 Task: Create ChildIssue0000000601 as Child Issue of Issue Issue0000000301 in Backlog  in Scrum Project Project0000000061 in Jira. Create ChildIssue0000000602 as Child Issue of Issue Issue0000000301 in Backlog  in Scrum Project Project0000000061 in Jira. Create ChildIssue0000000603 as Child Issue of Issue Issue0000000302 in Backlog  in Scrum Project Project0000000061 in Jira. Create ChildIssue0000000604 as Child Issue of Issue Issue0000000302 in Backlog  in Scrum Project Project0000000061 in Jira. Create ChildIssue0000000605 as Child Issue of Issue Issue0000000303 in Backlog  in Scrum Project Project0000000061 in Jira
Action: Mouse moved to (231, 66)
Screenshot: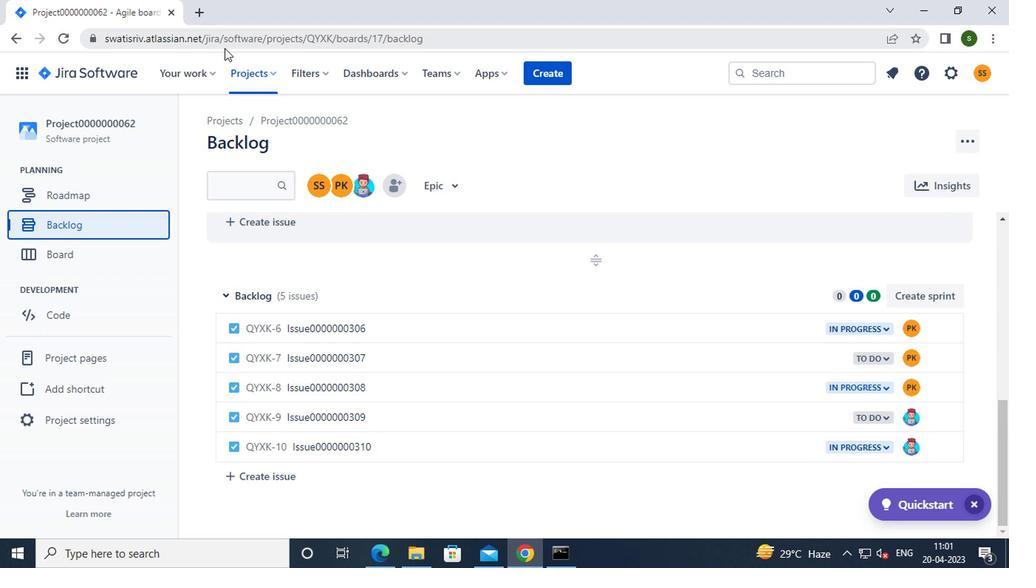 
Action: Mouse pressed left at (231, 66)
Screenshot: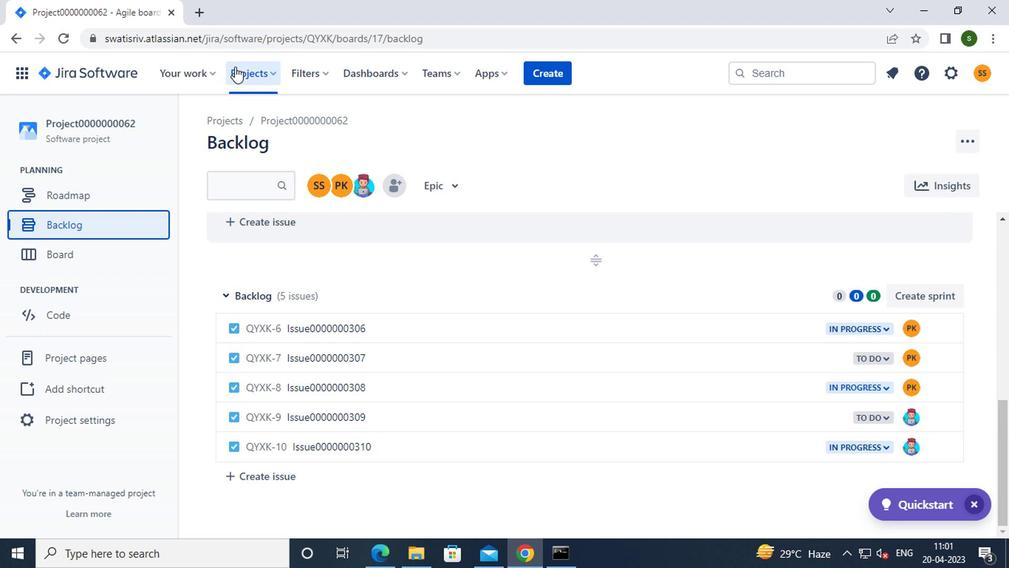 
Action: Mouse moved to (304, 184)
Screenshot: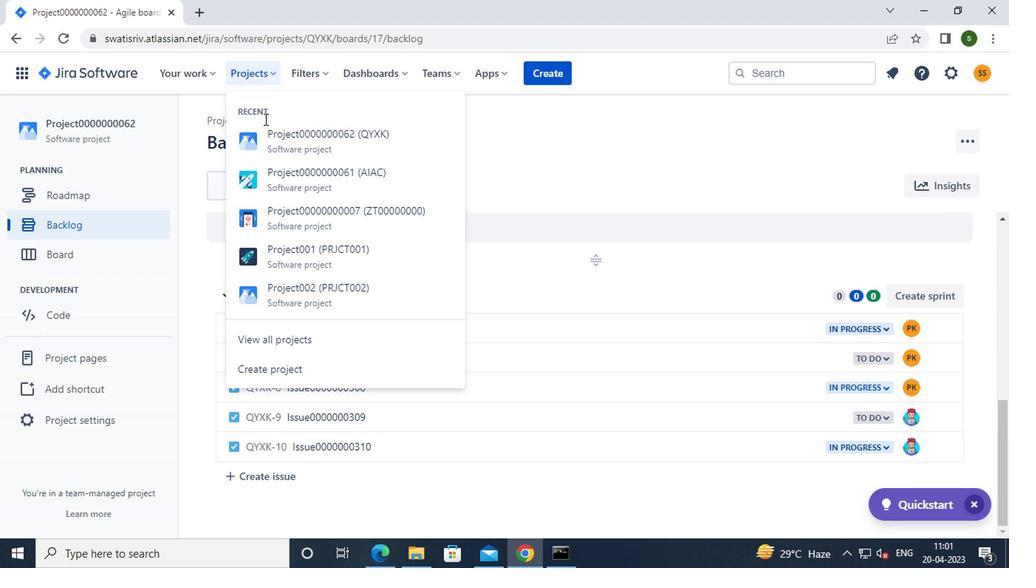 
Action: Mouse pressed left at (304, 184)
Screenshot: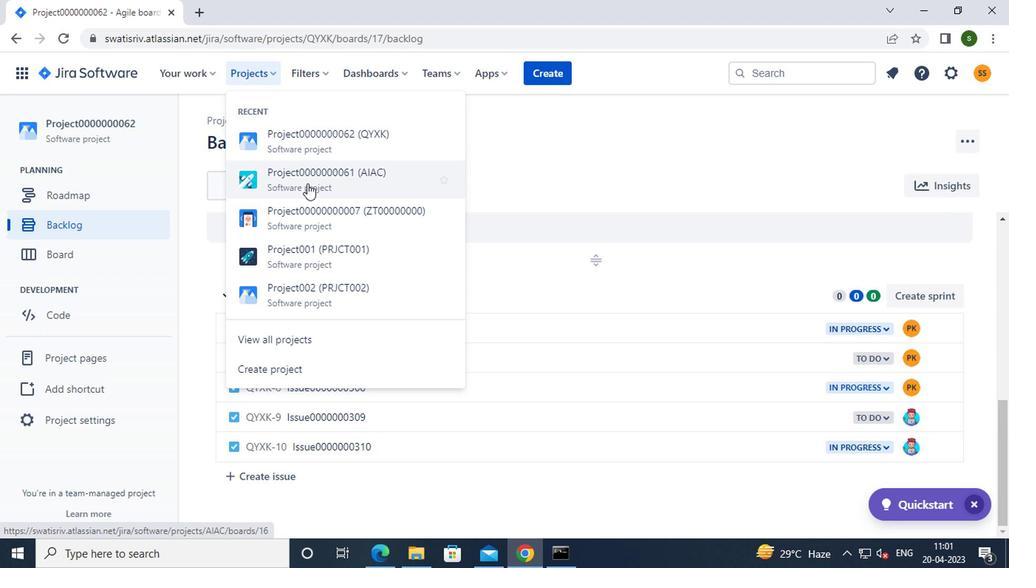 
Action: Mouse moved to (71, 227)
Screenshot: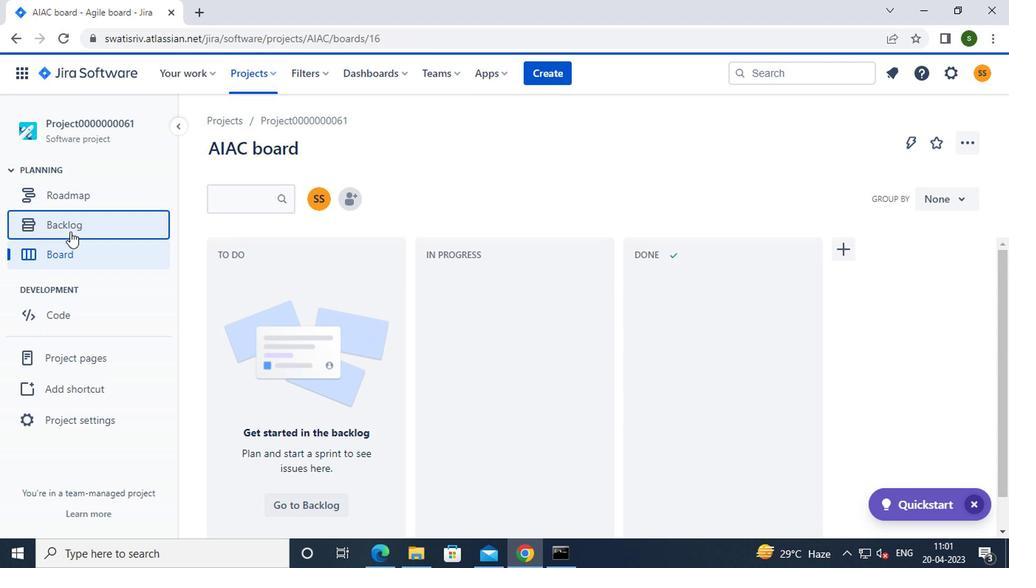 
Action: Mouse pressed left at (71, 227)
Screenshot: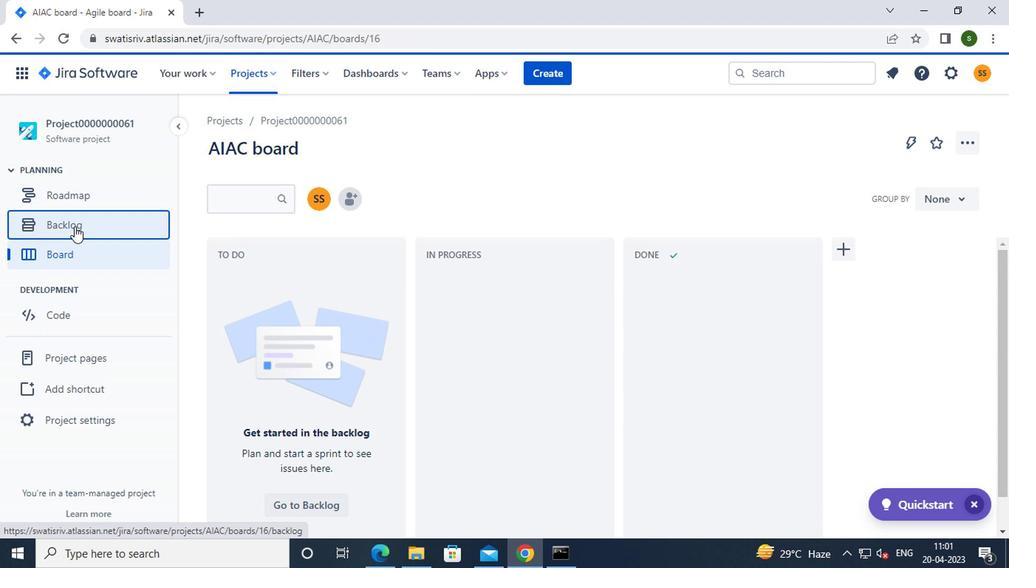 
Action: Mouse moved to (543, 357)
Screenshot: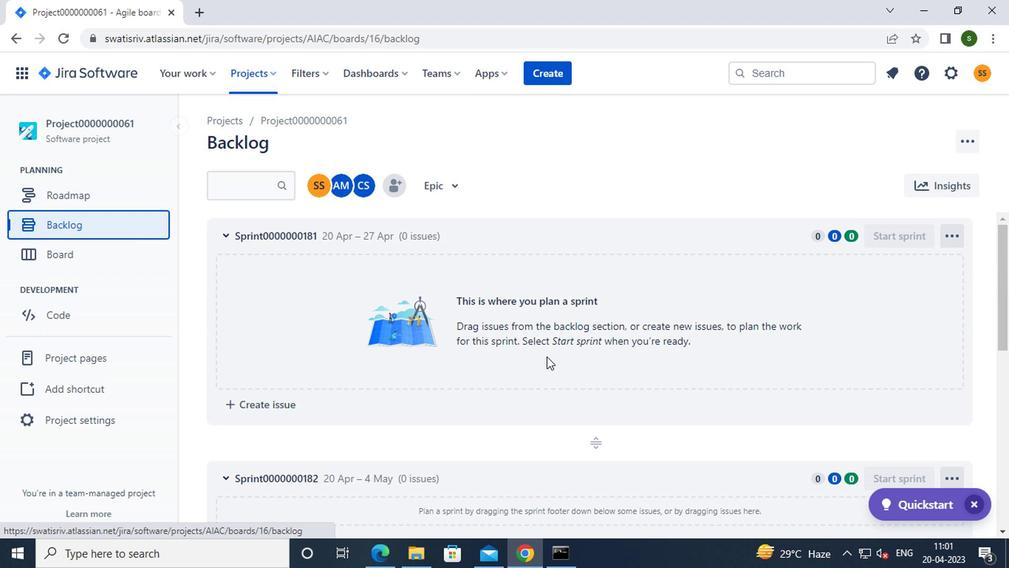 
Action: Mouse scrolled (543, 356) with delta (0, 0)
Screenshot: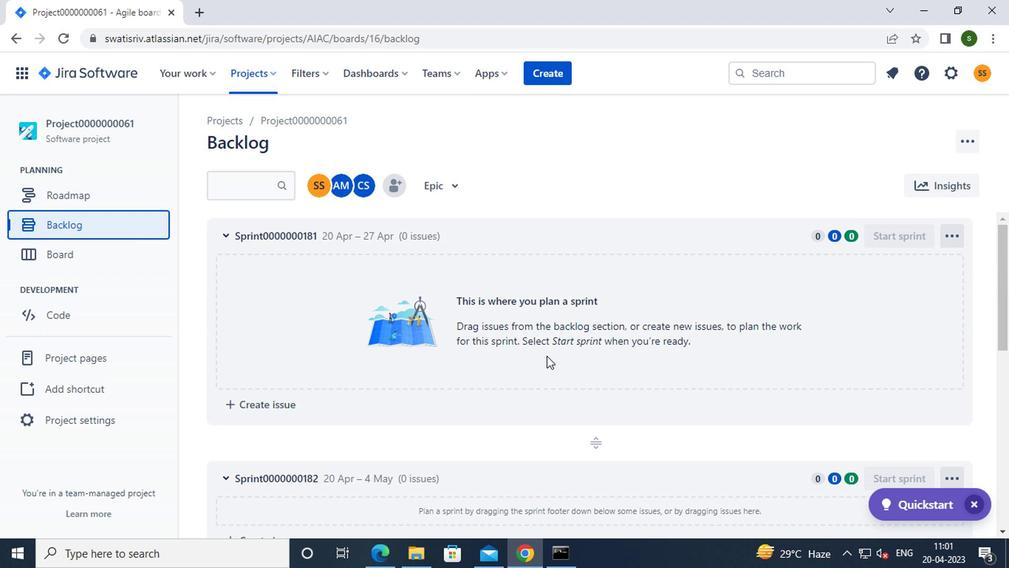 
Action: Mouse scrolled (543, 356) with delta (0, 0)
Screenshot: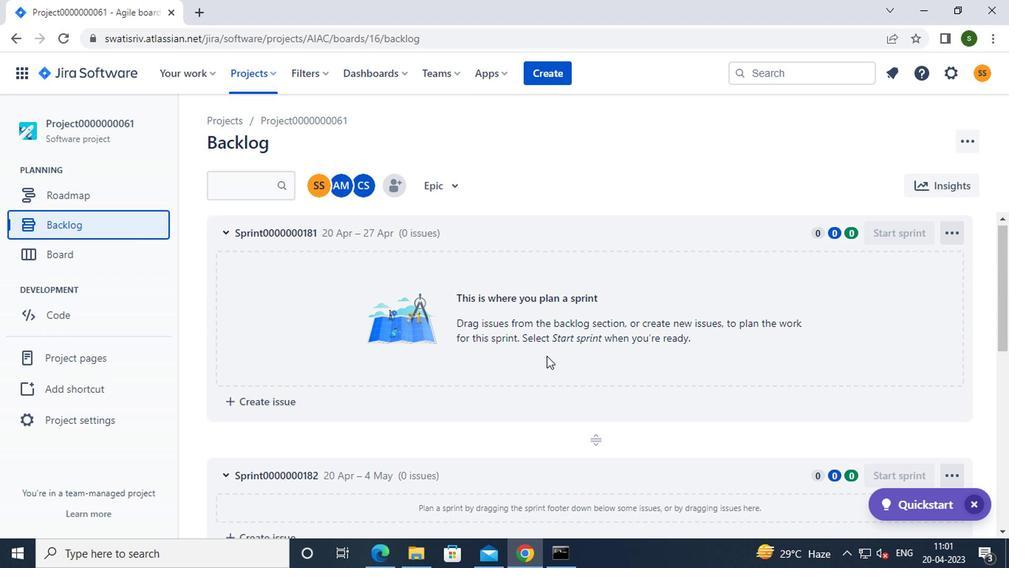 
Action: Mouse scrolled (543, 356) with delta (0, 0)
Screenshot: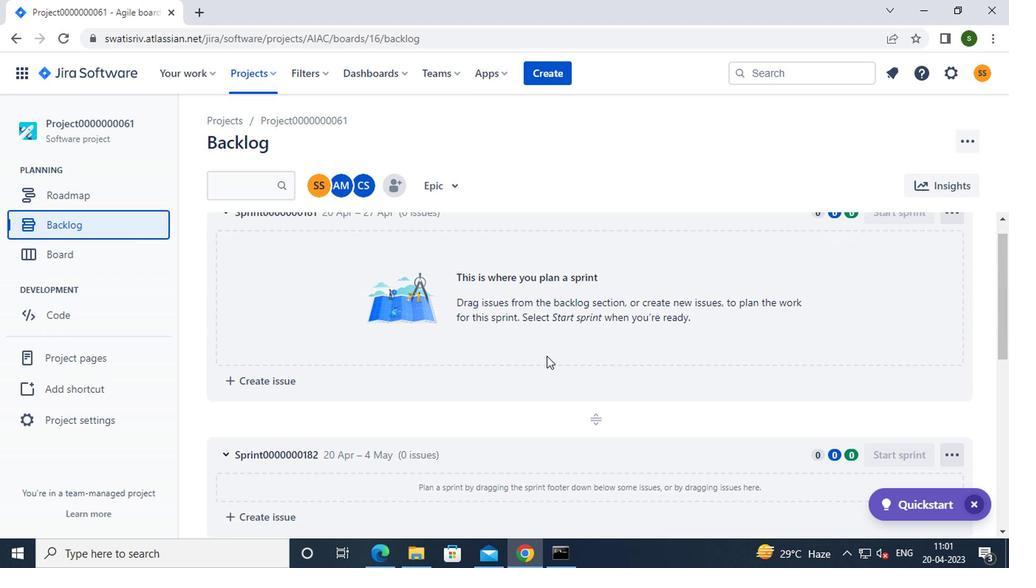 
Action: Mouse scrolled (543, 356) with delta (0, 0)
Screenshot: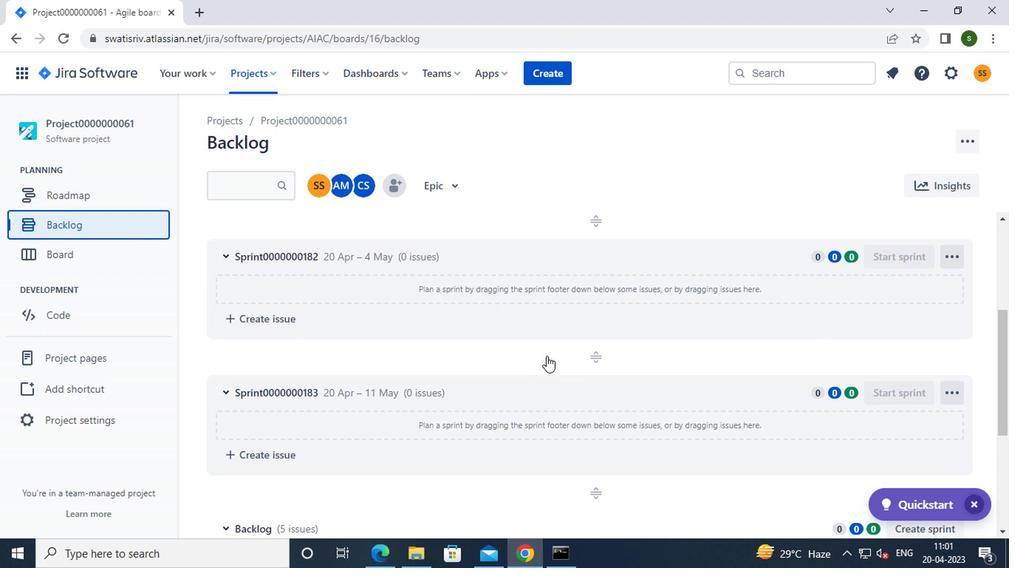 
Action: Mouse scrolled (543, 356) with delta (0, 0)
Screenshot: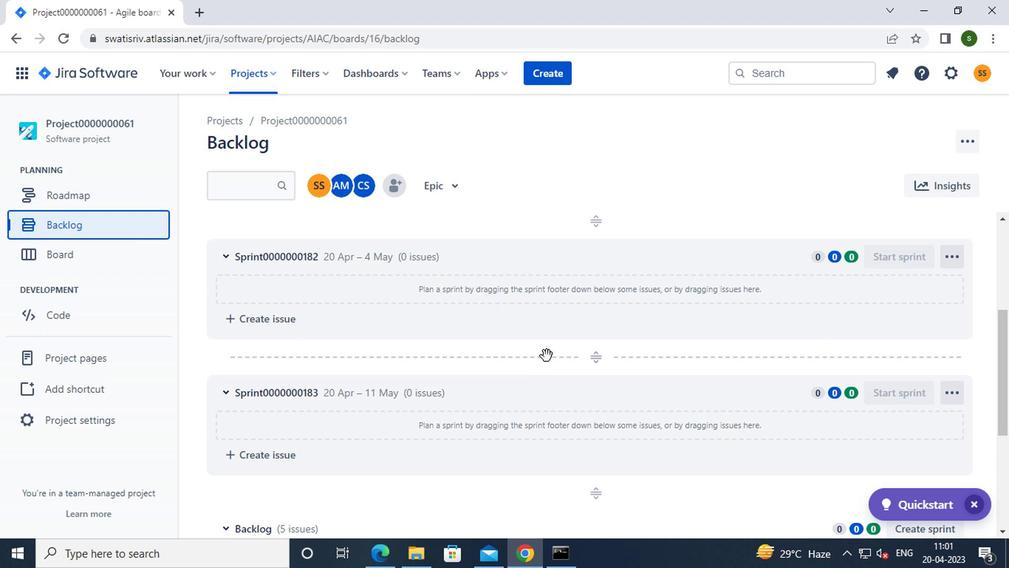 
Action: Mouse scrolled (543, 356) with delta (0, 0)
Screenshot: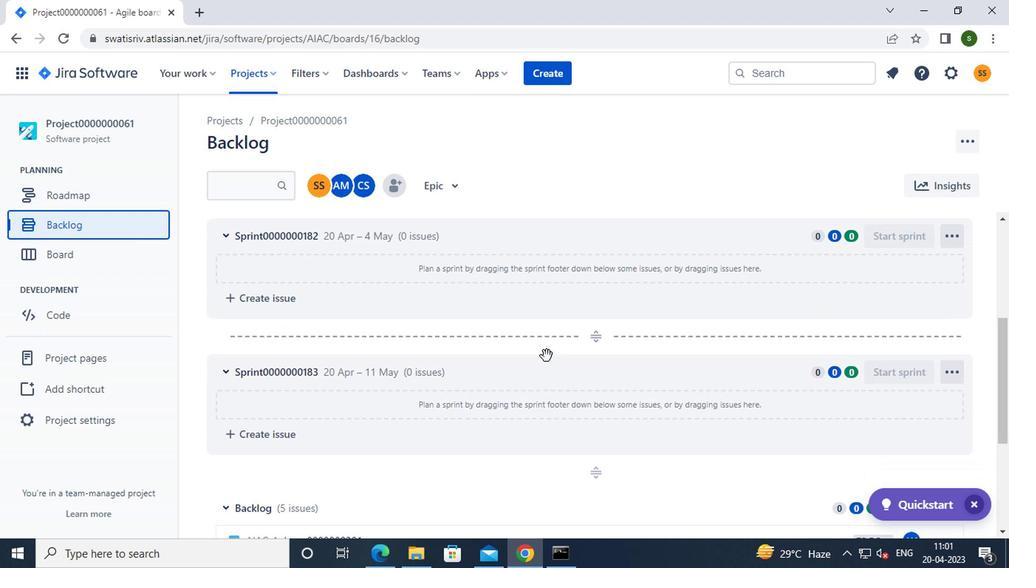 
Action: Mouse scrolled (543, 356) with delta (0, 0)
Screenshot: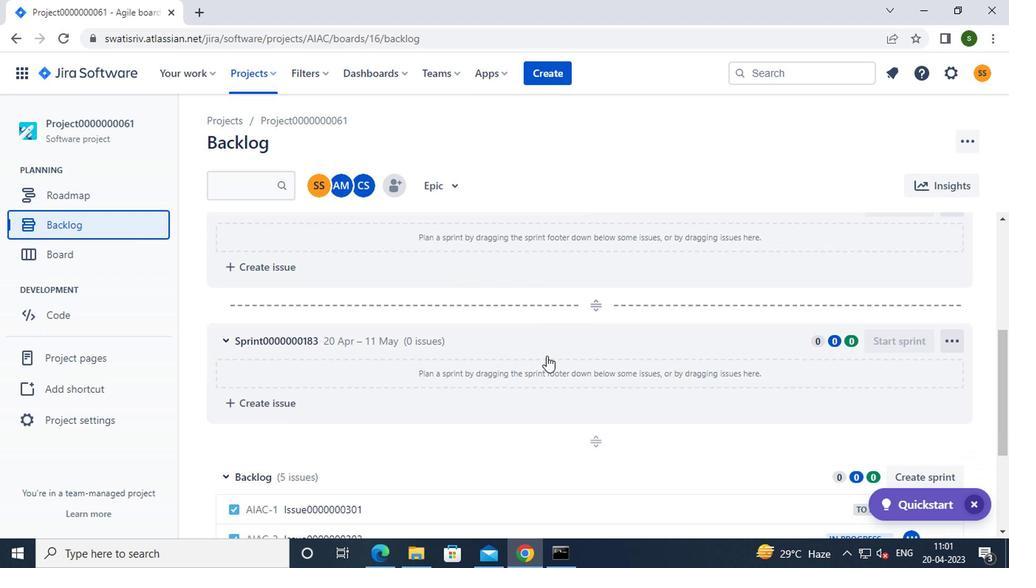 
Action: Mouse moved to (526, 322)
Screenshot: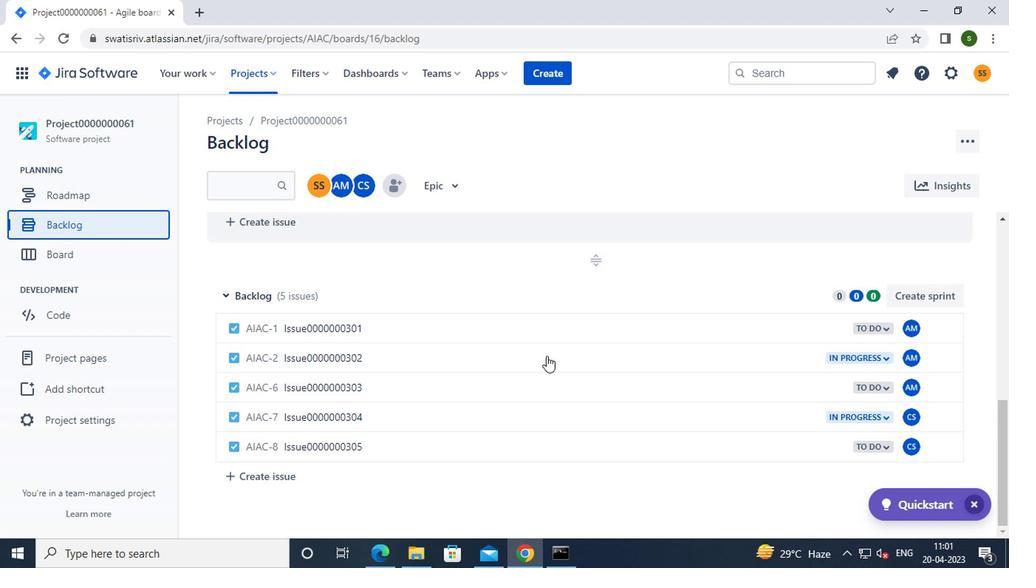 
Action: Mouse pressed left at (526, 322)
Screenshot: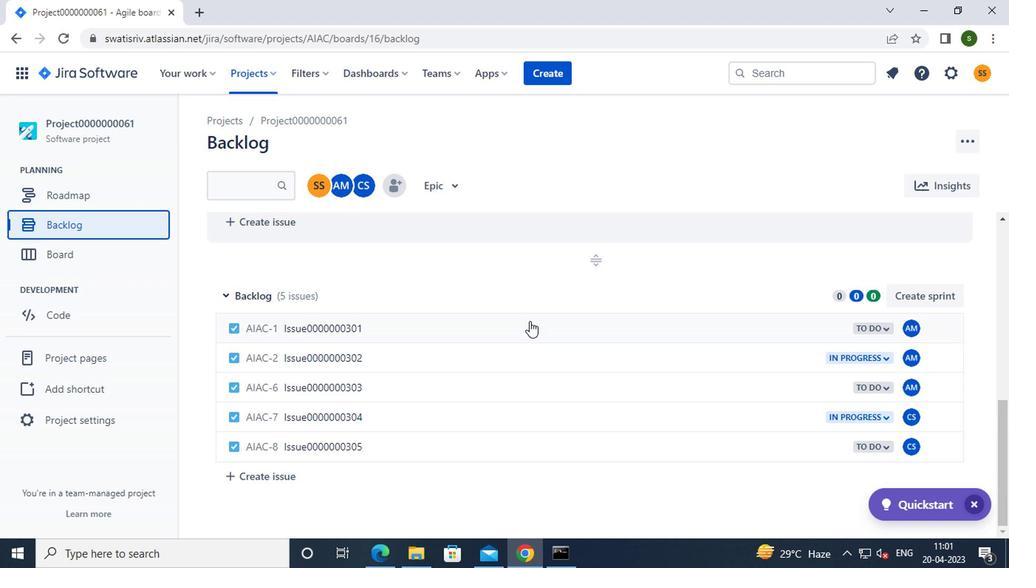 
Action: Mouse moved to (743, 288)
Screenshot: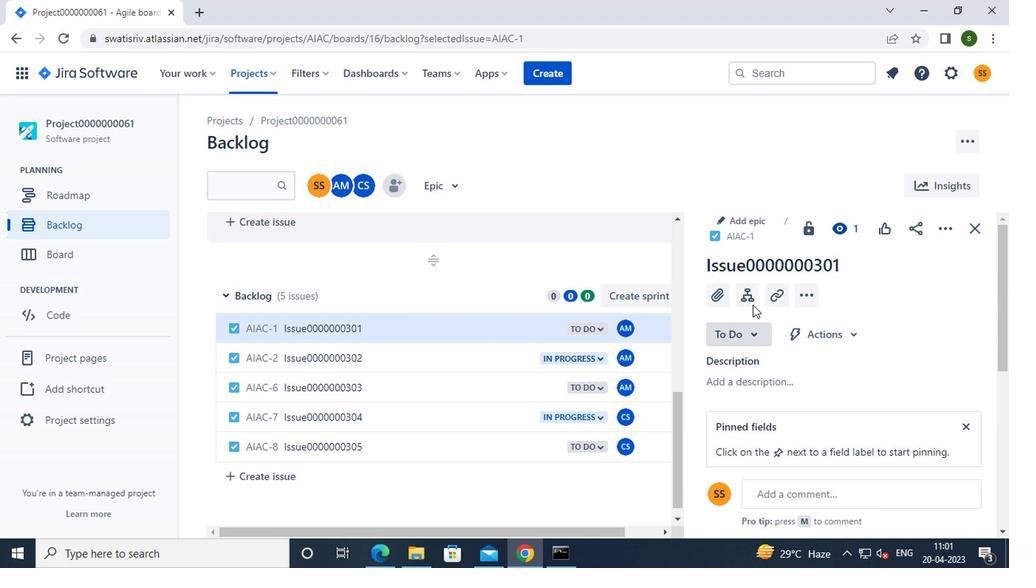 
Action: Mouse pressed left at (743, 288)
Screenshot: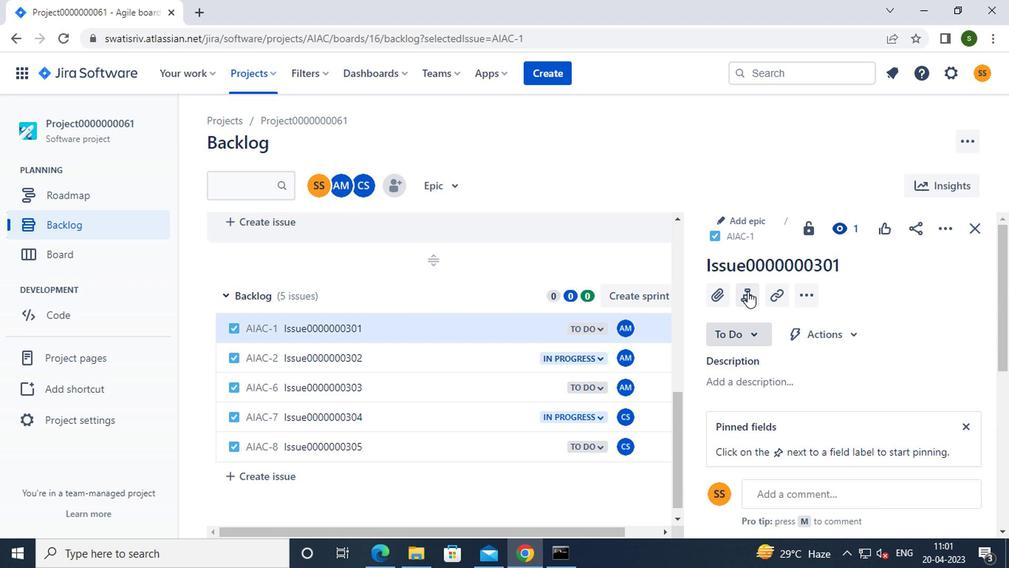 
Action: Mouse moved to (747, 355)
Screenshot: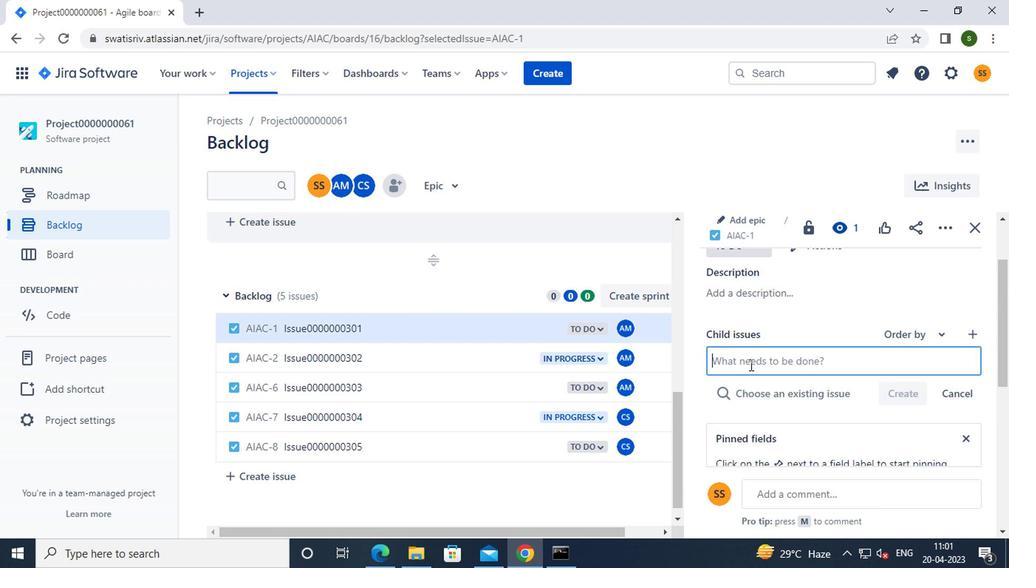 
Action: Key pressed c<Key.caps_lock>hild<Key.caps_lock>i<Key.caps_lock>ssue0000000601
Screenshot: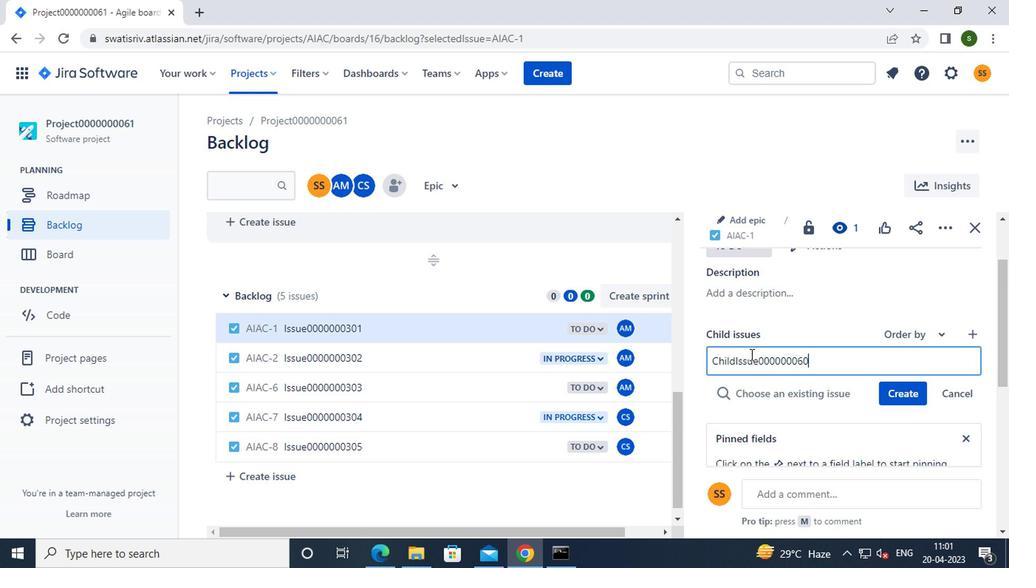
Action: Mouse moved to (904, 391)
Screenshot: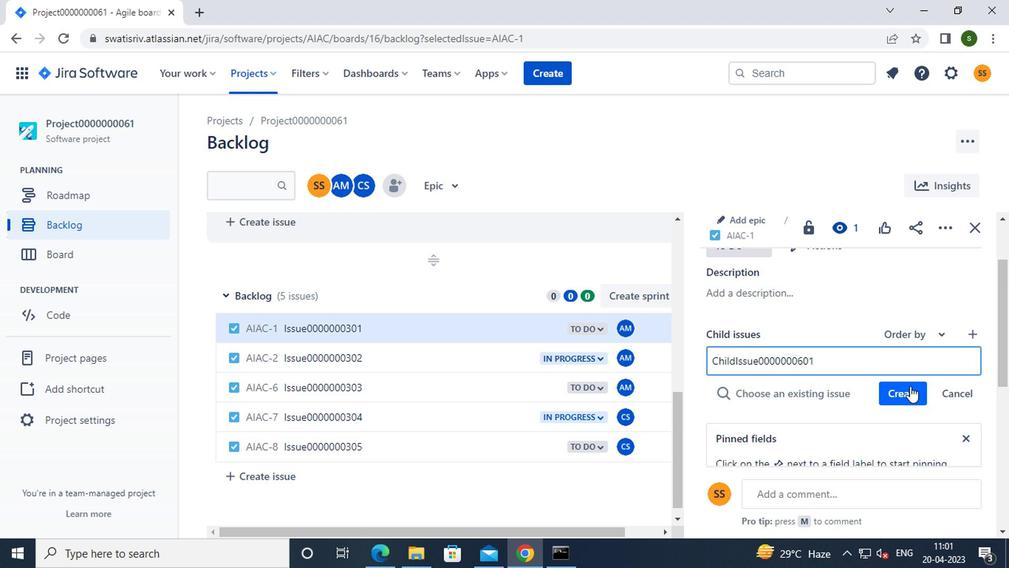 
Action: Mouse pressed left at (904, 391)
Screenshot: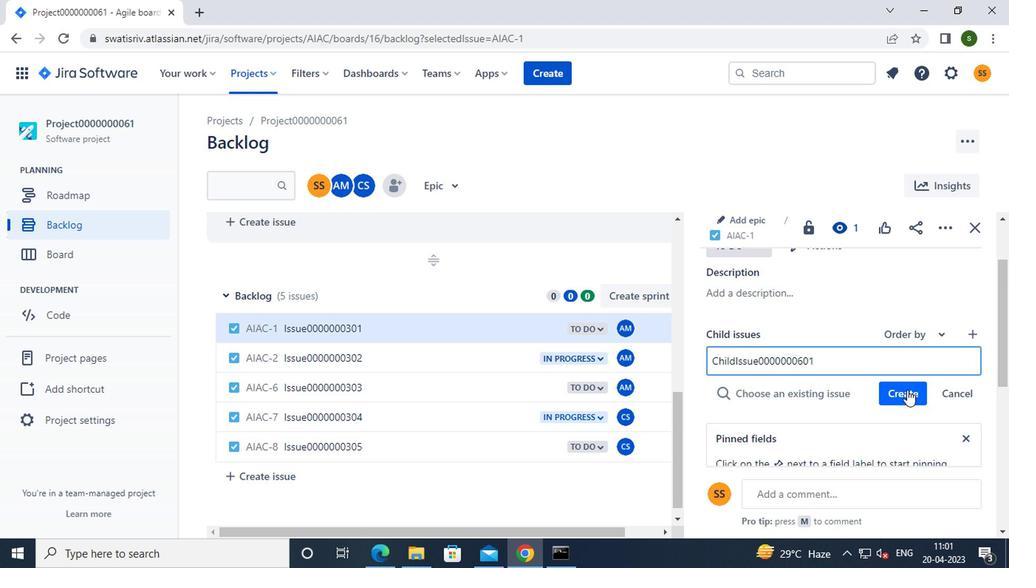 
Action: Mouse moved to (856, 407)
Screenshot: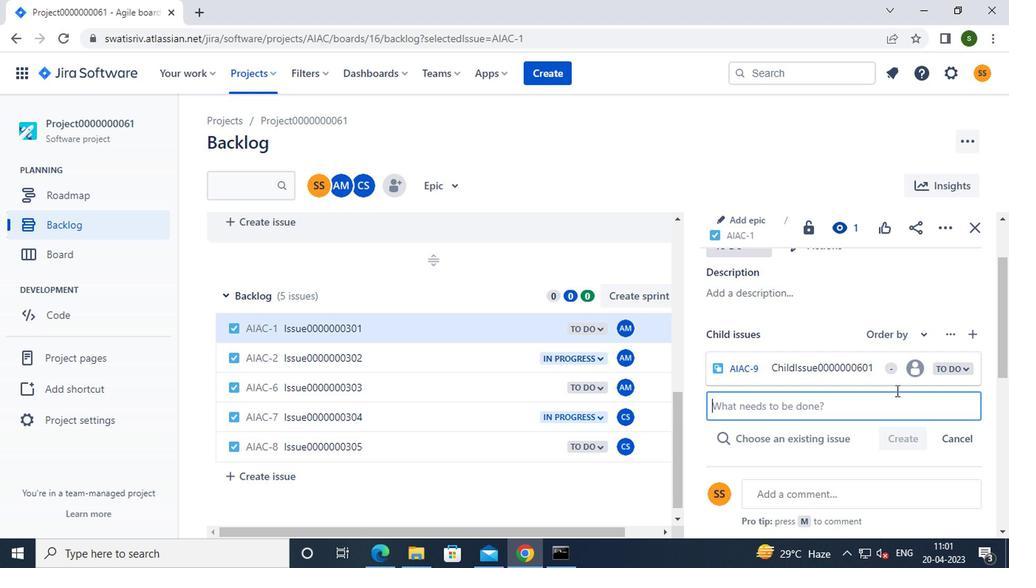 
Action: Key pressed <Key.caps_lock>c<Key.caps_lock>hild<Key.caps_lock>i<Key.caps_lock>ssue0000000602
Screenshot: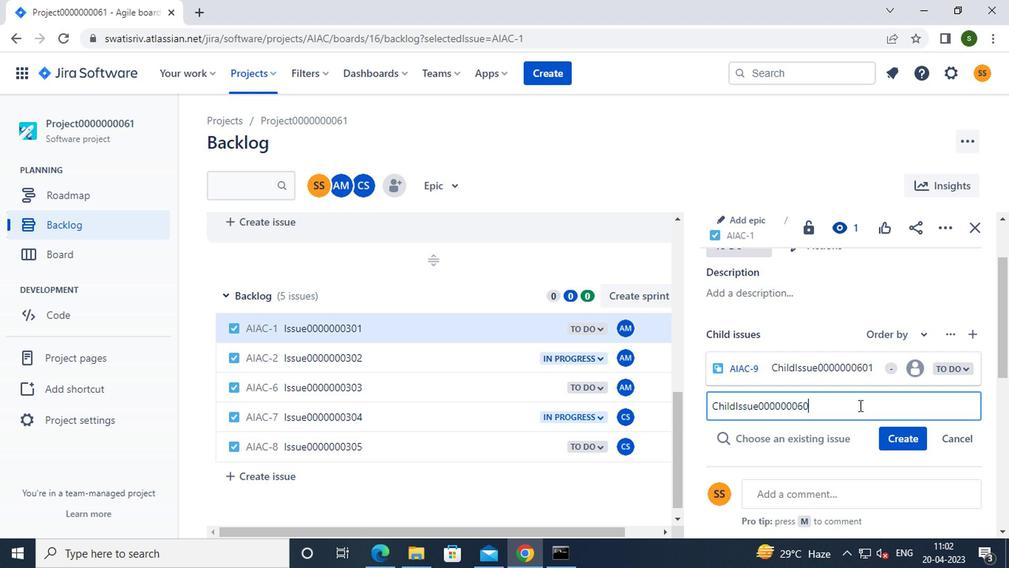 
Action: Mouse moved to (881, 435)
Screenshot: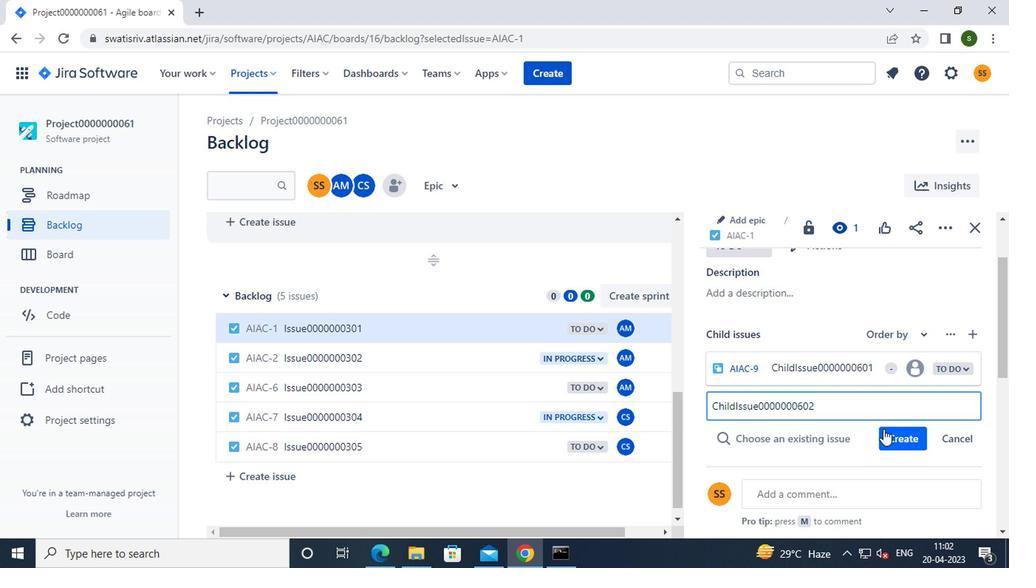 
Action: Mouse pressed left at (881, 435)
Screenshot: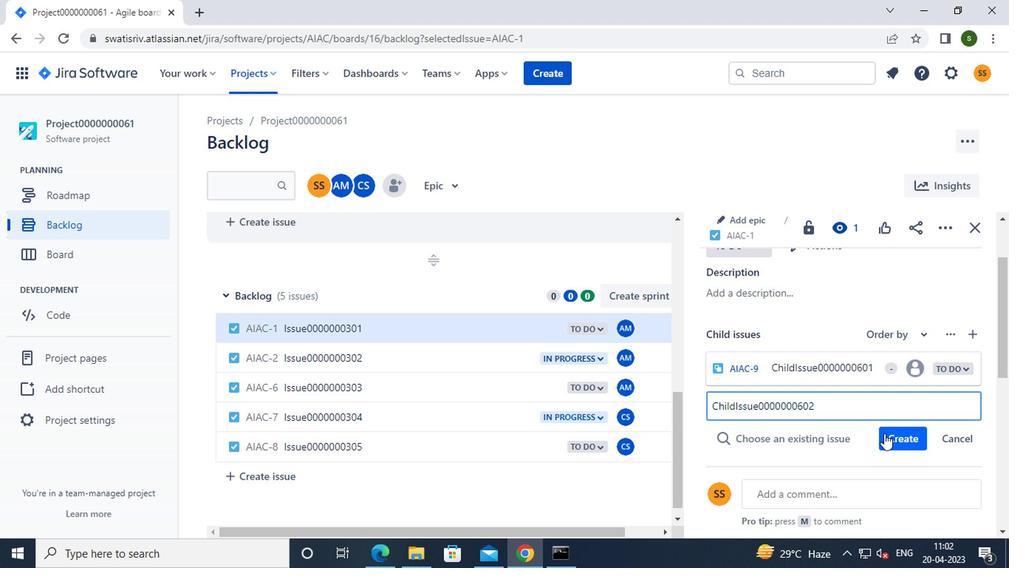 
Action: Mouse moved to (423, 353)
Screenshot: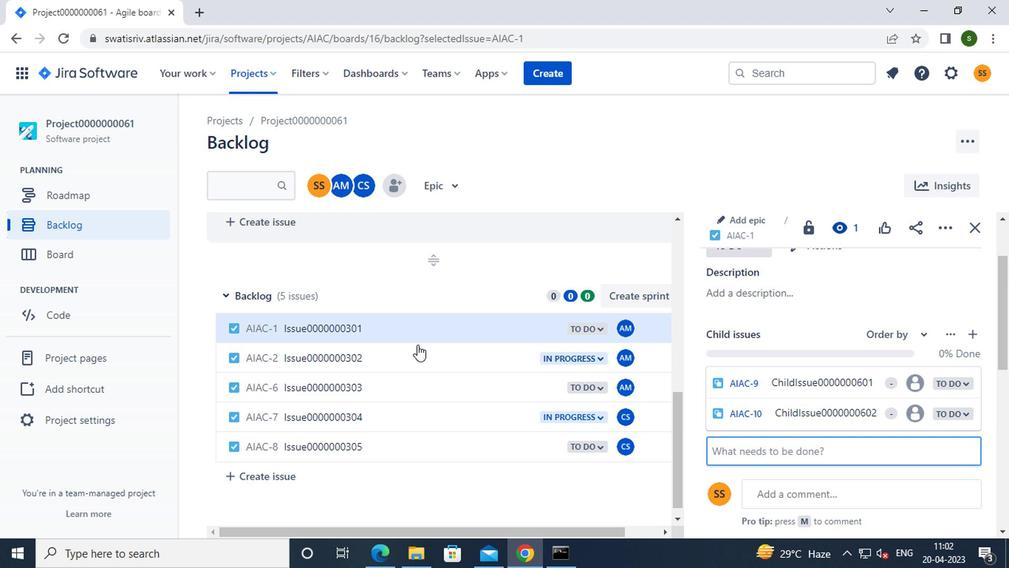 
Action: Mouse pressed left at (423, 353)
Screenshot: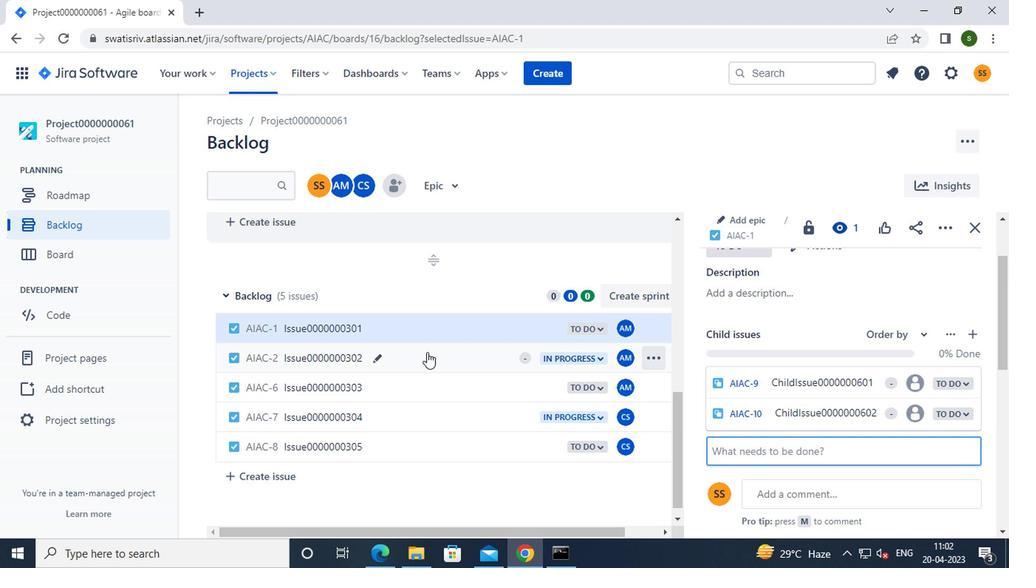 
Action: Mouse moved to (738, 292)
Screenshot: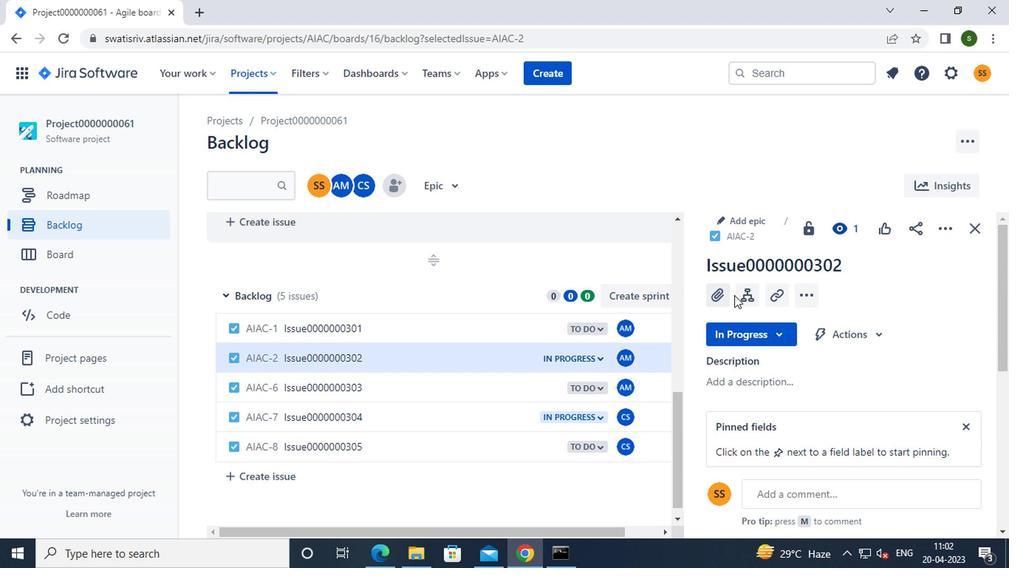 
Action: Mouse pressed left at (738, 292)
Screenshot: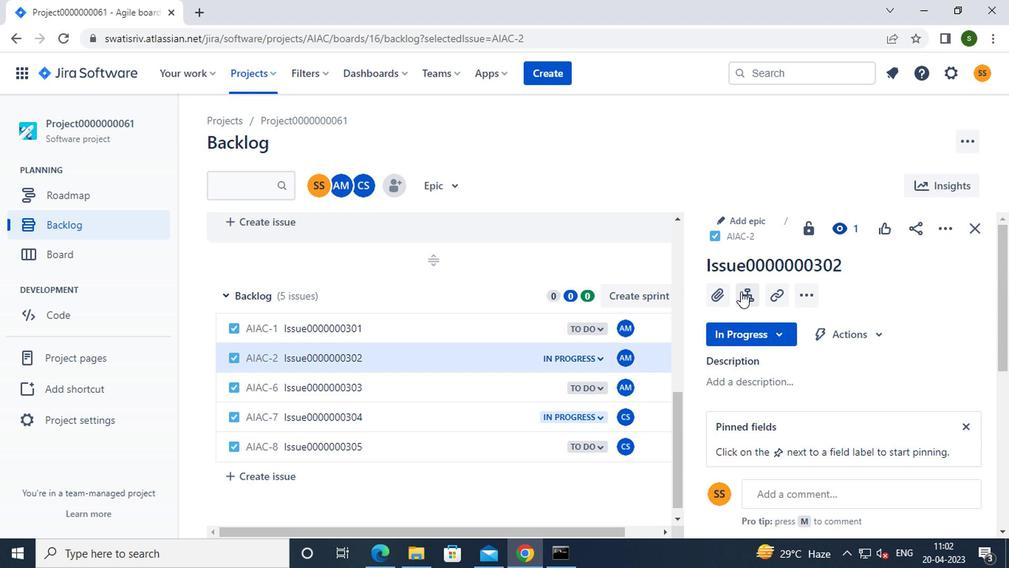 
Action: Mouse moved to (733, 364)
Screenshot: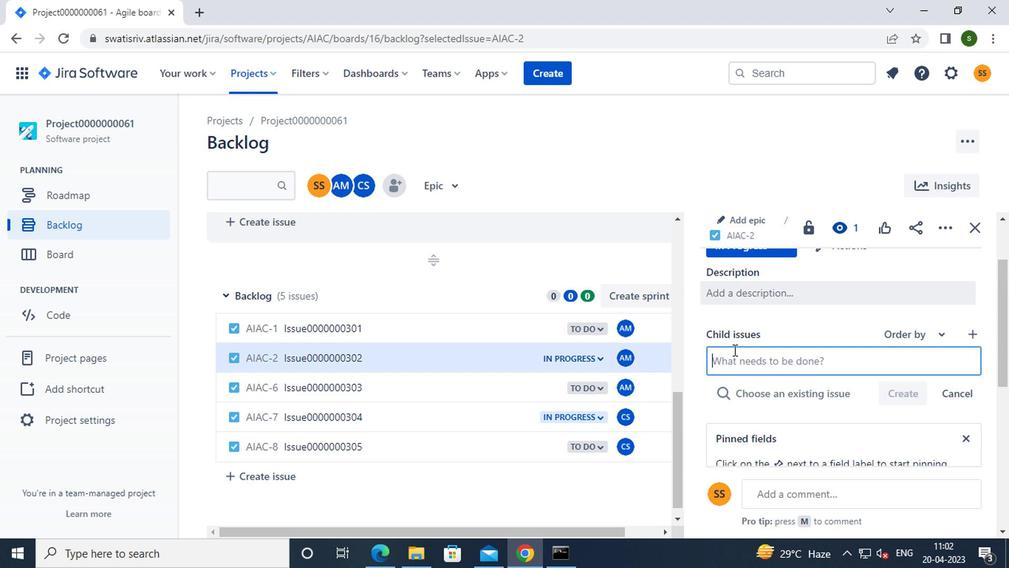 
Action: Mouse pressed left at (733, 364)
Screenshot: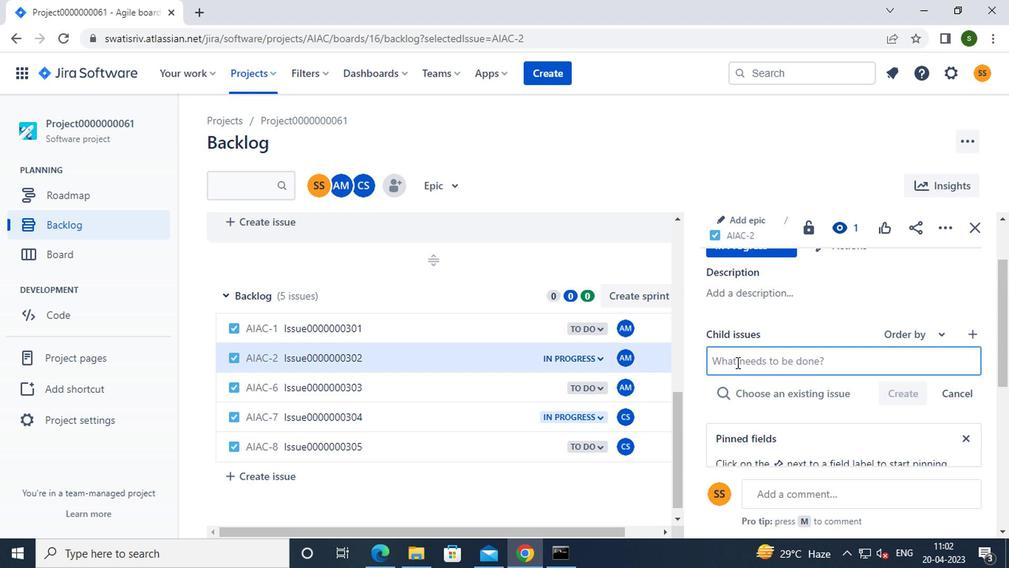 
Action: Mouse moved to (733, 364)
Screenshot: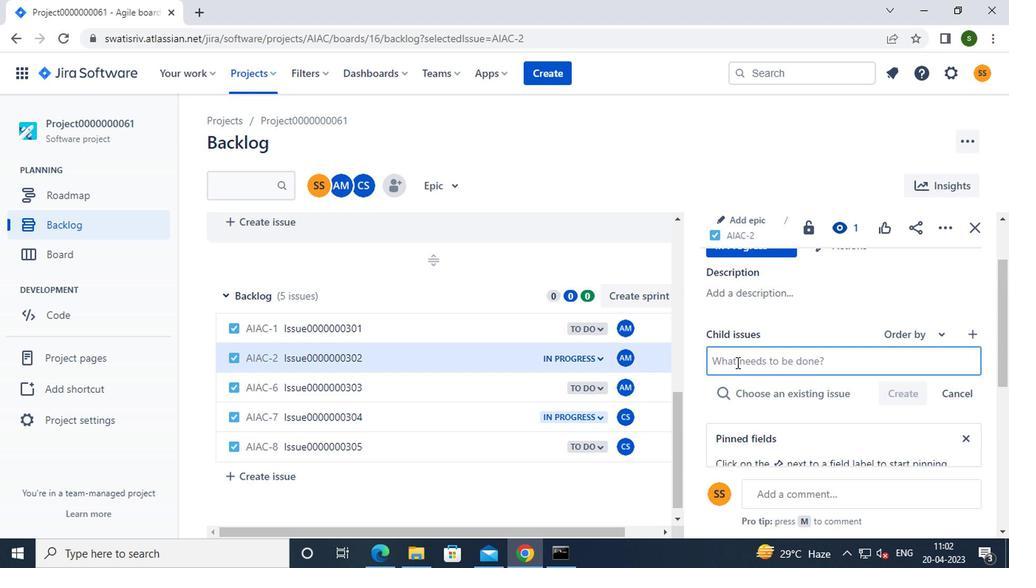 
Action: Key pressed <Key.caps_lock>c<Key.caps_lock>hild<Key.caps_lock>i<Key.caps_lock>ssue0000000603
Screenshot: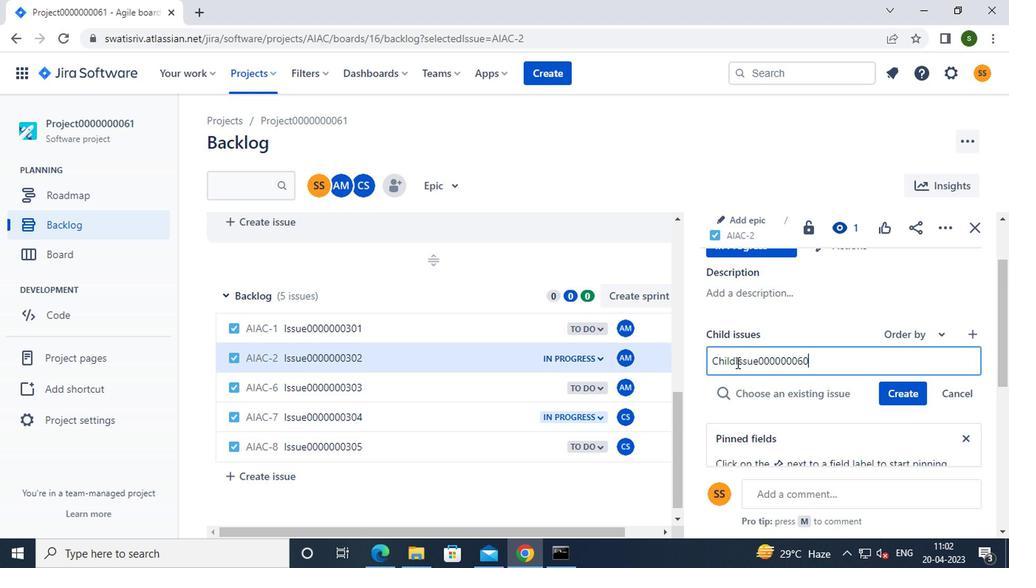 
Action: Mouse moved to (885, 398)
Screenshot: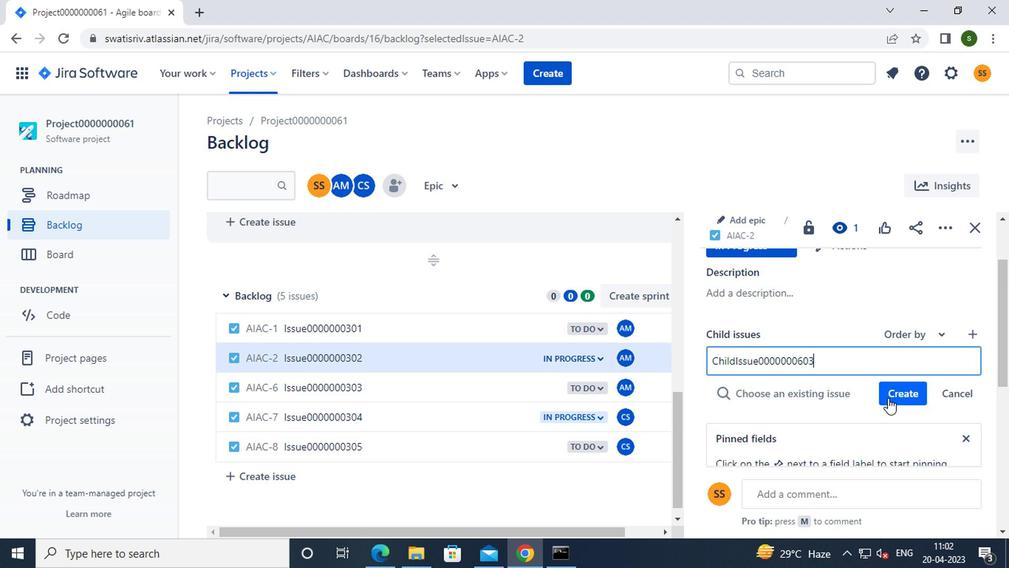 
Action: Mouse pressed left at (885, 398)
Screenshot: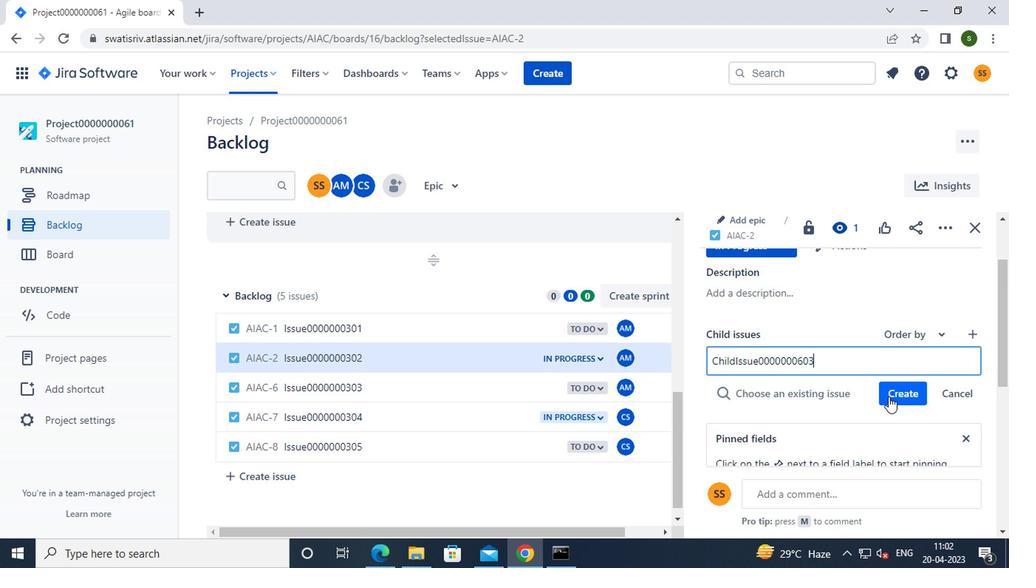 
Action: Mouse moved to (846, 403)
Screenshot: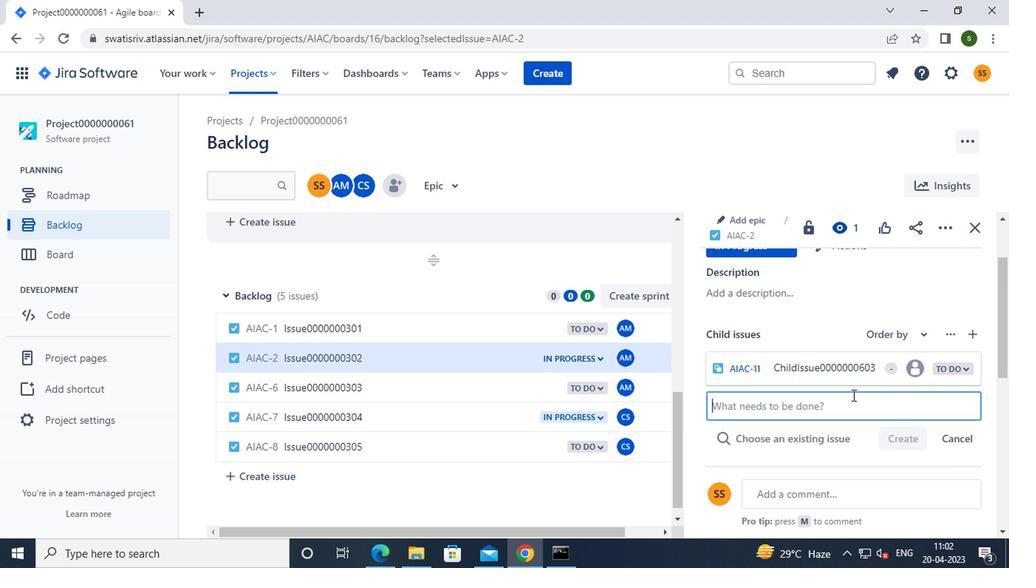 
Action: Key pressed <Key.caps_lock>c<Key.caps_lock>hild<Key.caps_lock>i<Key.caps_lock>ssue0000000604
Screenshot: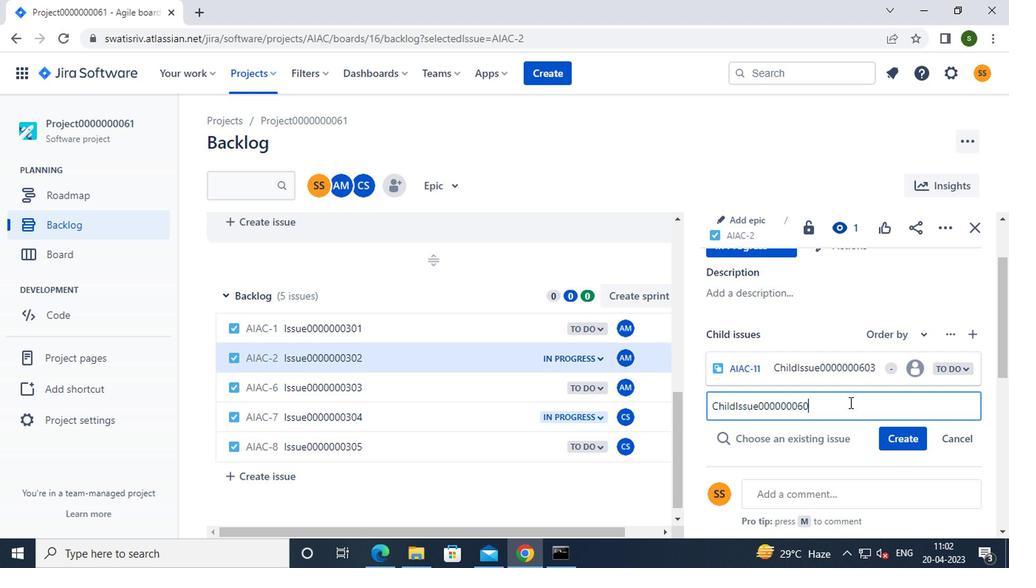 
Action: Mouse moved to (909, 444)
Screenshot: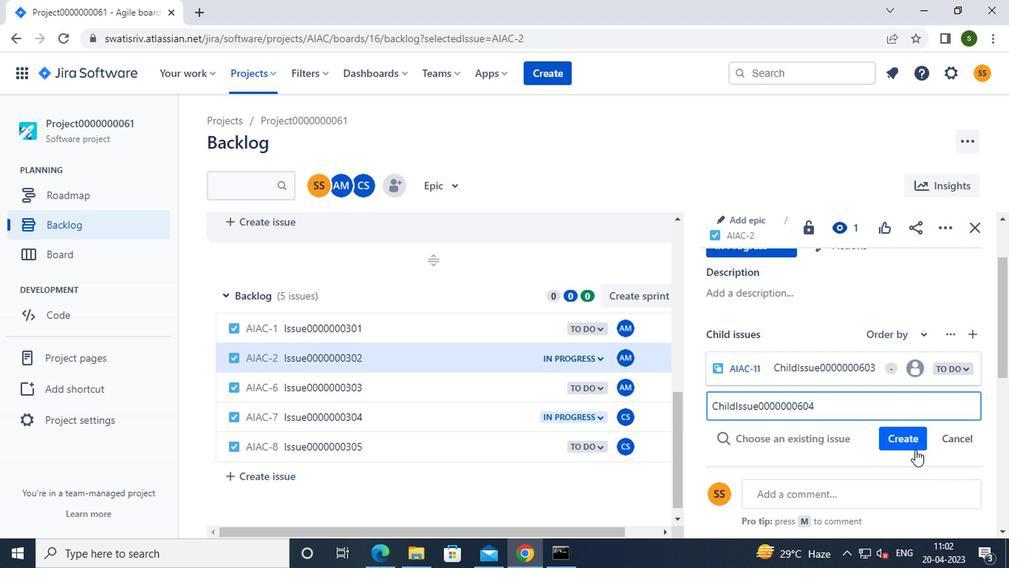 
Action: Mouse pressed left at (909, 444)
Screenshot: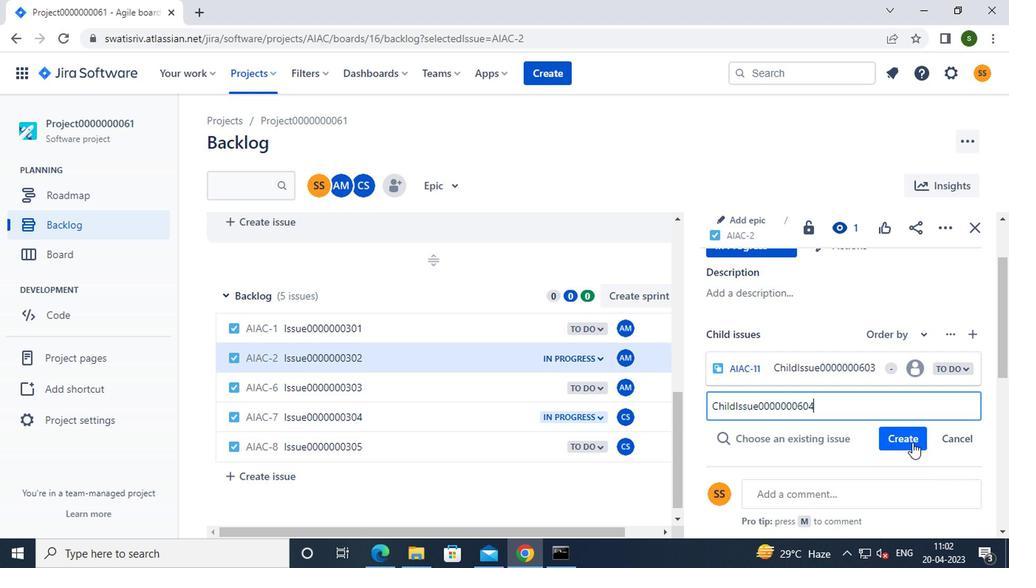 
Action: Mouse moved to (399, 389)
Screenshot: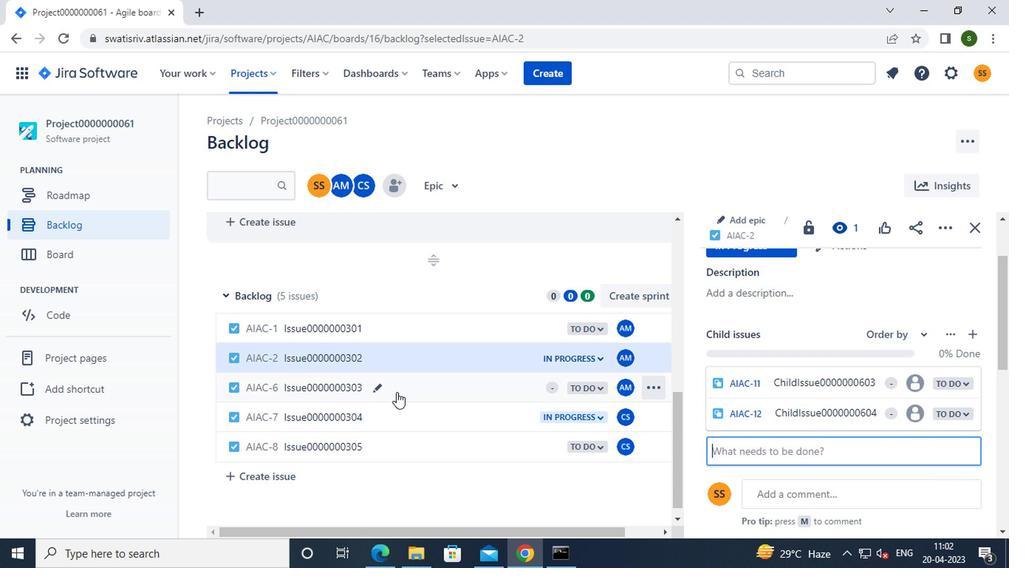 
Action: Mouse pressed left at (399, 389)
Screenshot: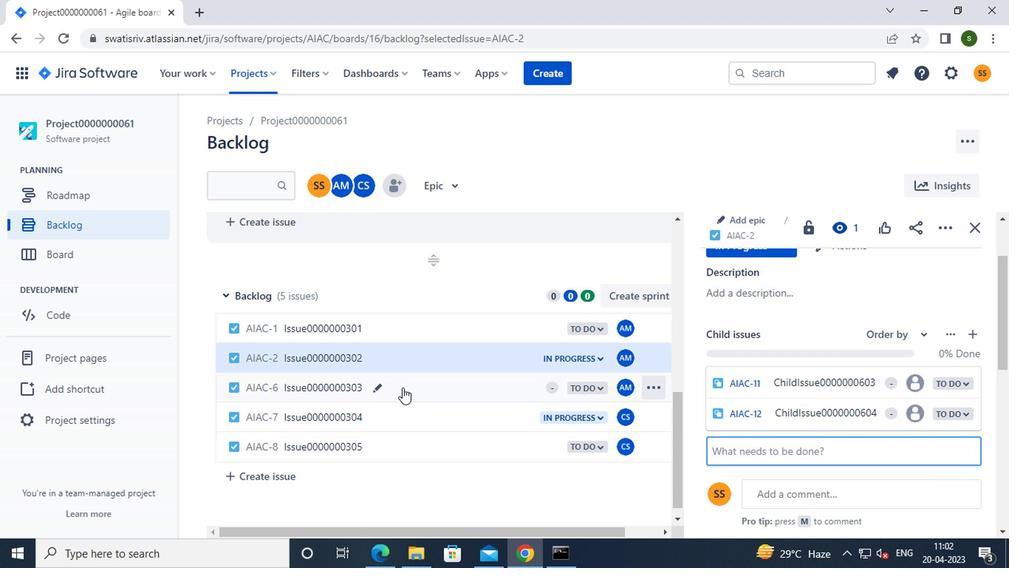 
Action: Mouse moved to (747, 297)
Screenshot: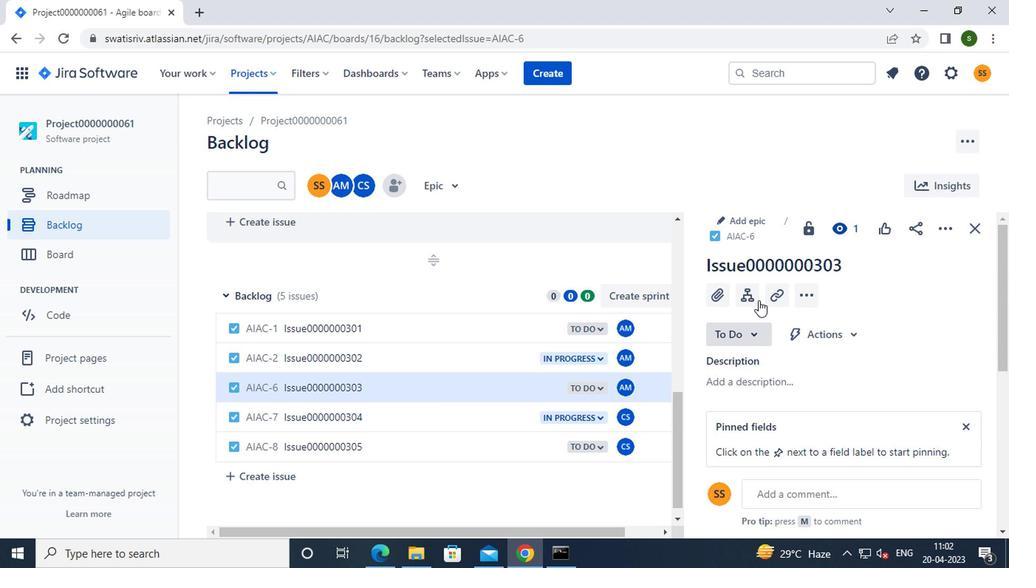 
Action: Mouse pressed left at (747, 297)
Screenshot: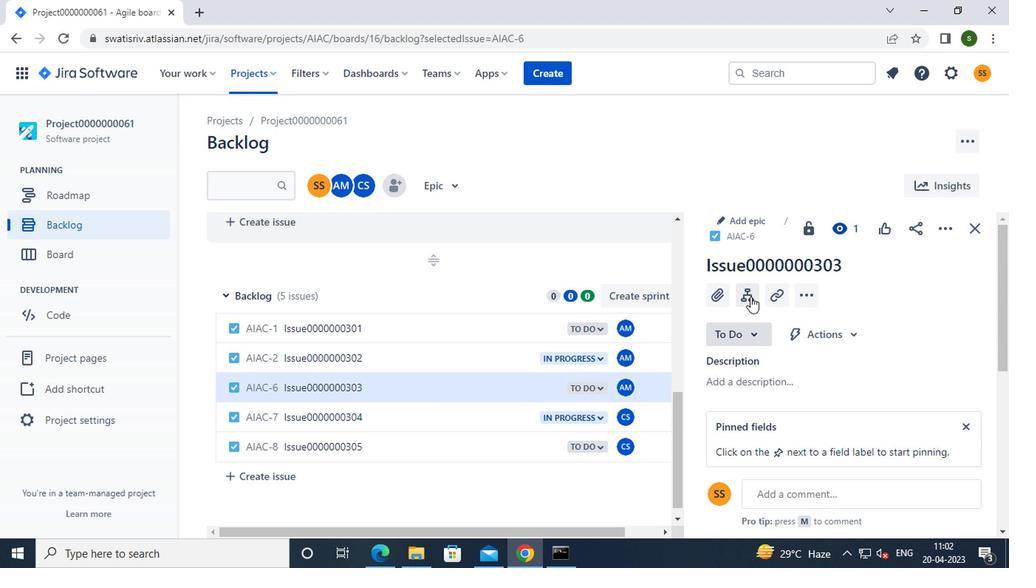 
Action: Mouse moved to (803, 360)
Screenshot: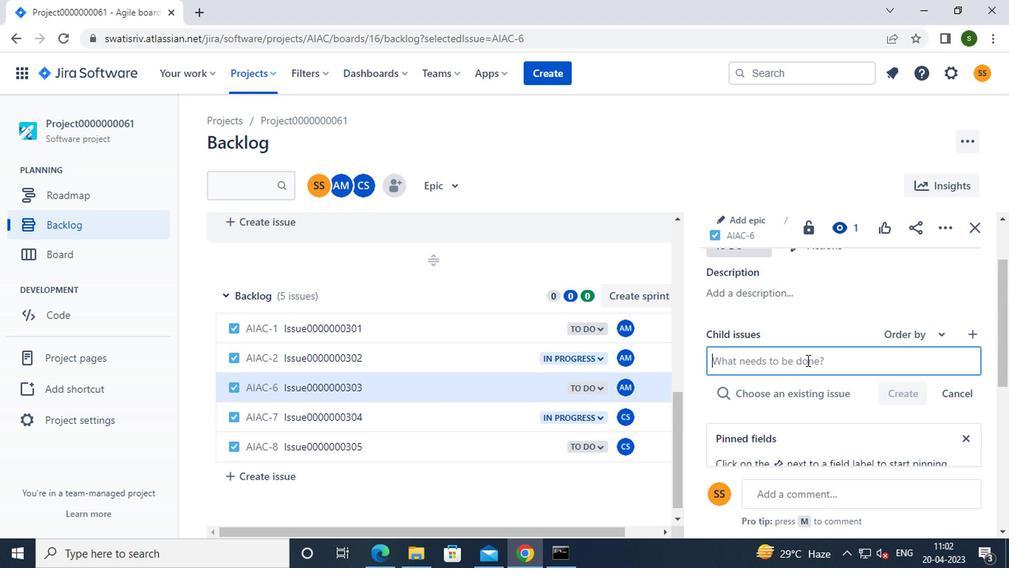 
Action: Key pressed <Key.caps_lock>c<Key.caps_lock>hild<Key.caps_lock>i<Key.caps_lock>ssue0000000605
Screenshot: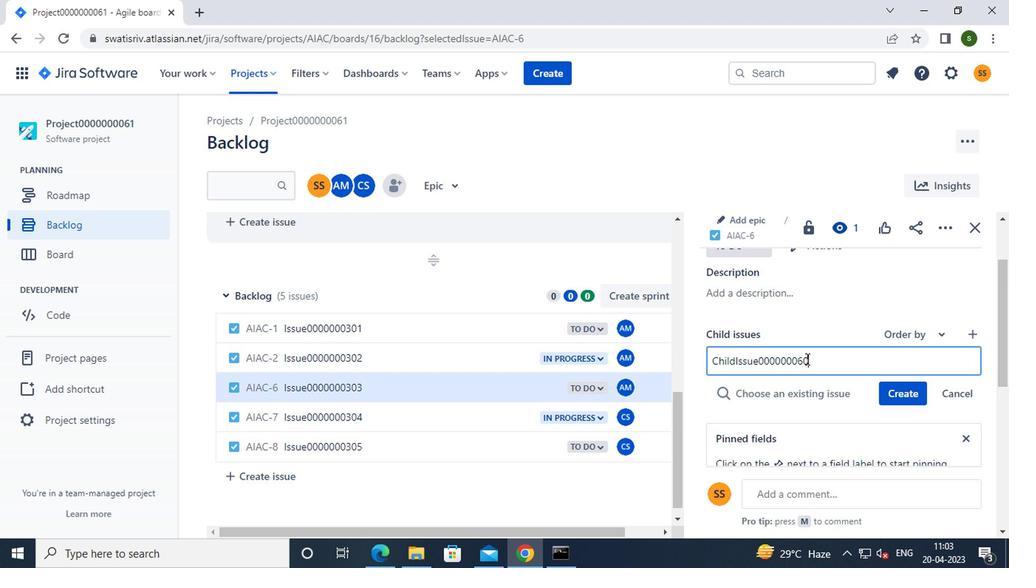 
Action: Mouse moved to (896, 387)
Screenshot: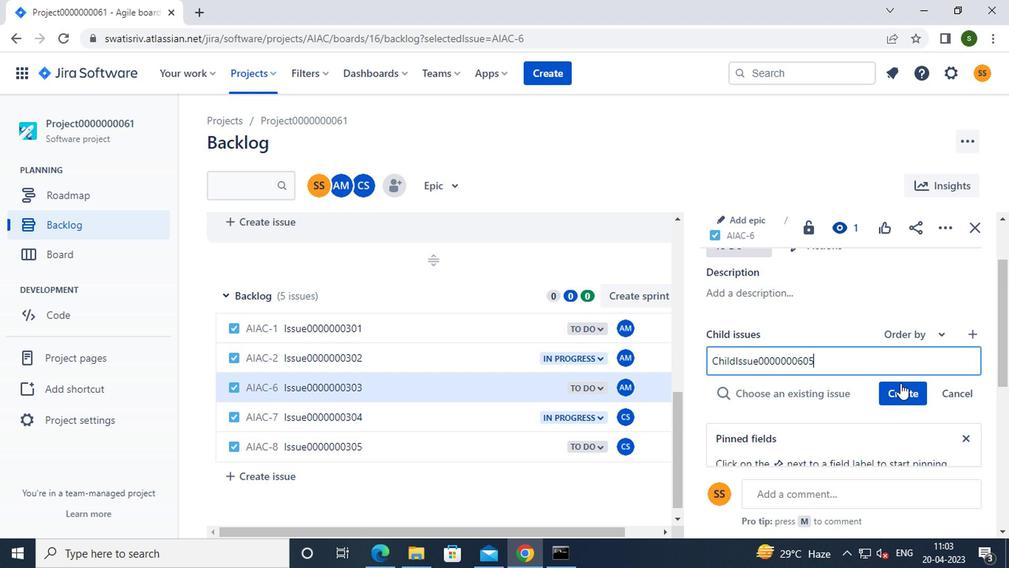 
Action: Mouse pressed left at (896, 387)
Screenshot: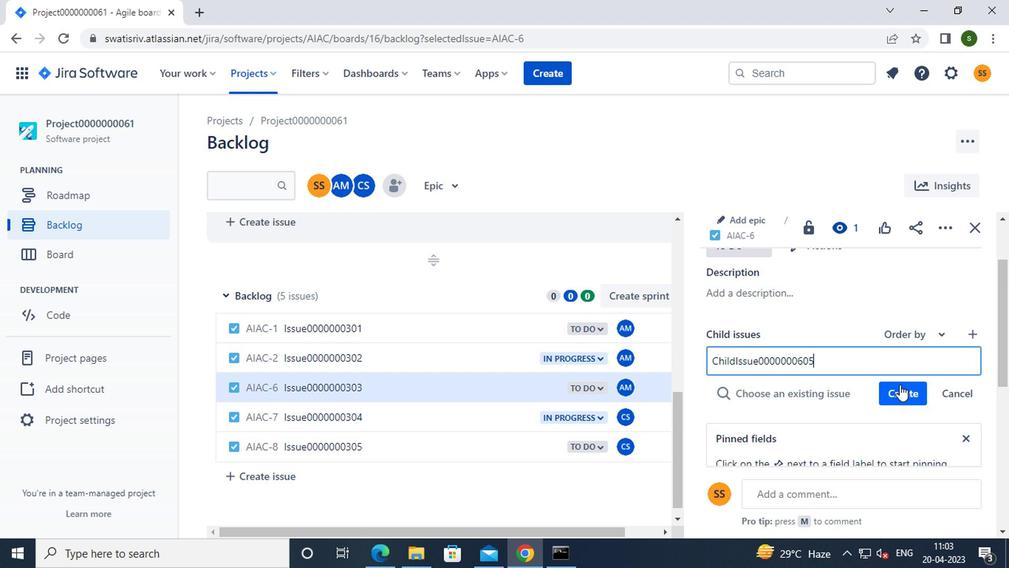 
Action: Mouse moved to (895, 387)
Screenshot: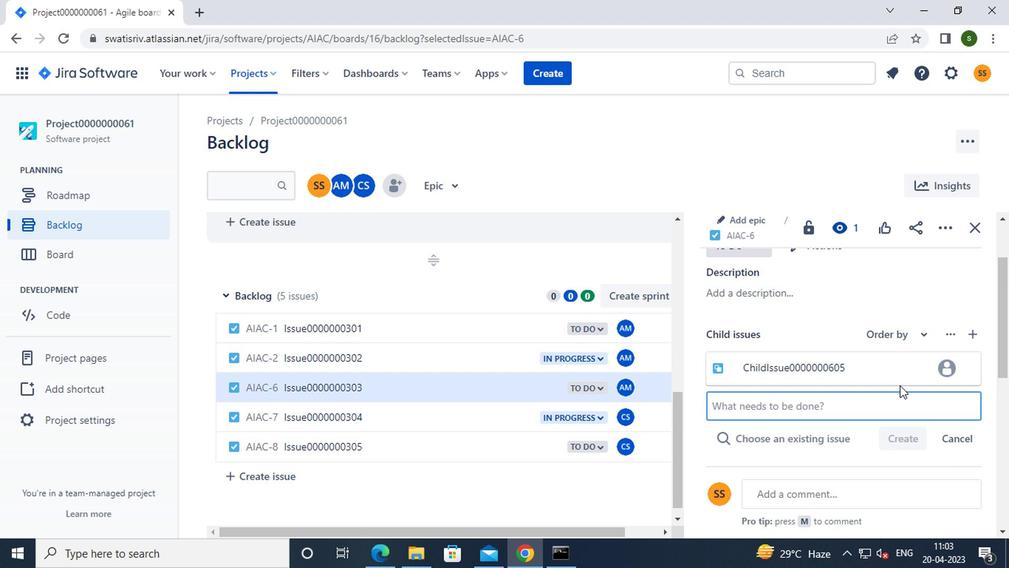 
Action: Key pressed <Key.f8>
Screenshot: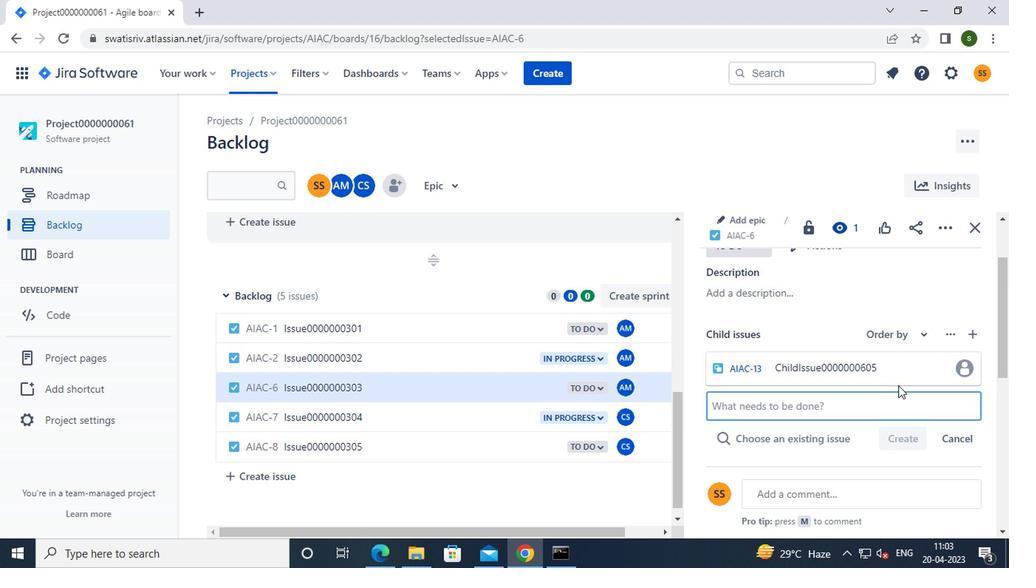 
